 Task: For heading Arial black with underline.  font size for heading18,  'Change the font style of data to'Calibri.  and font size to 9,  Change the alignment of both headline & data to Align center.  In the sheet  analysisSalesForecast_2022
Action: Mouse moved to (177, 94)
Screenshot: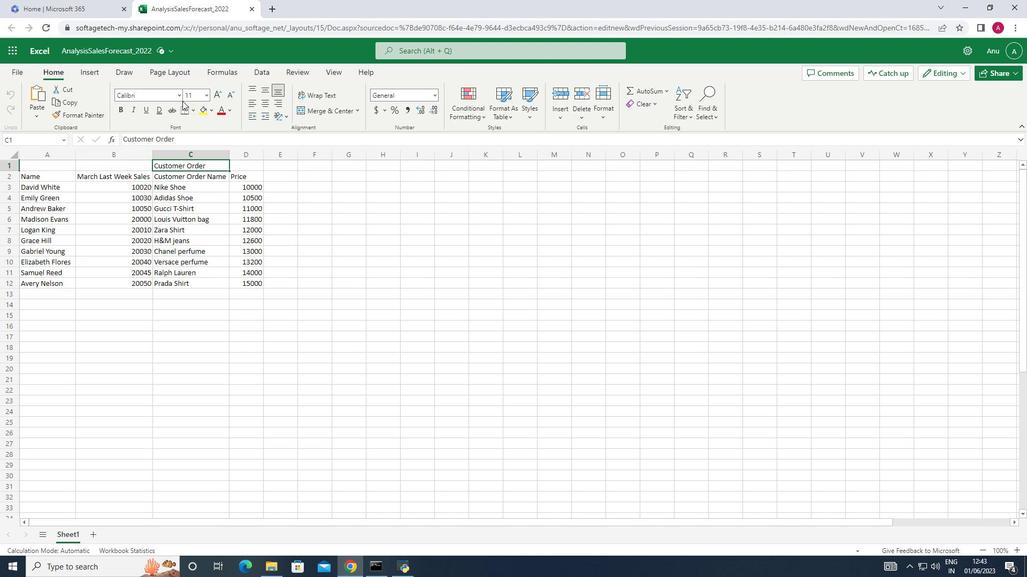 
Action: Mouse pressed left at (177, 94)
Screenshot: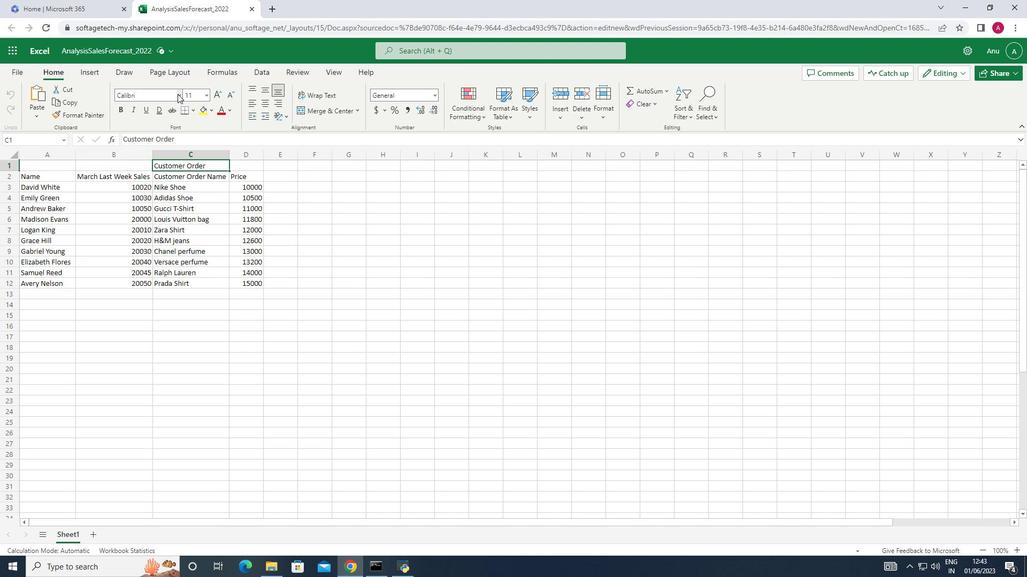 
Action: Mouse moved to (167, 125)
Screenshot: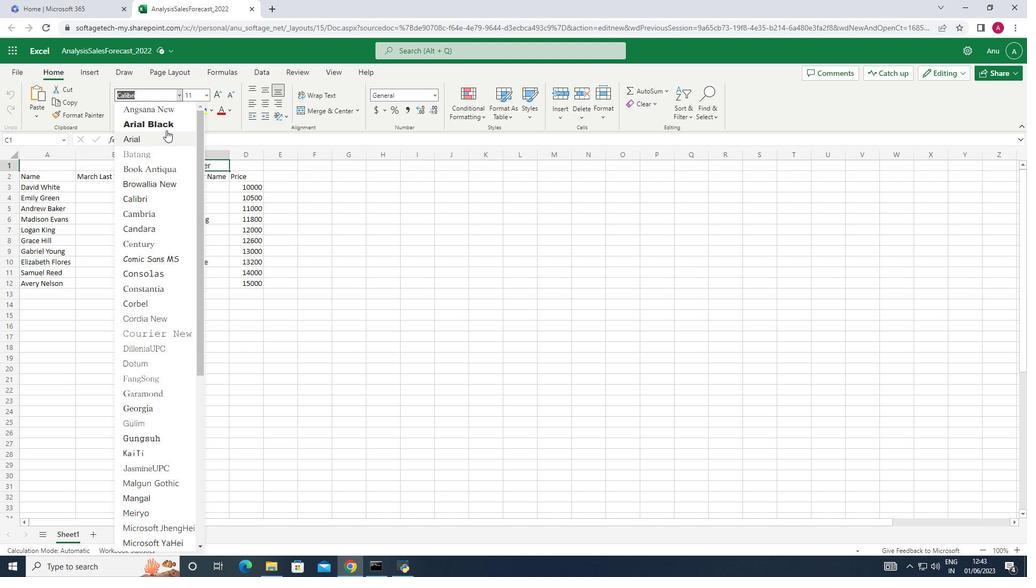 
Action: Mouse pressed left at (167, 125)
Screenshot: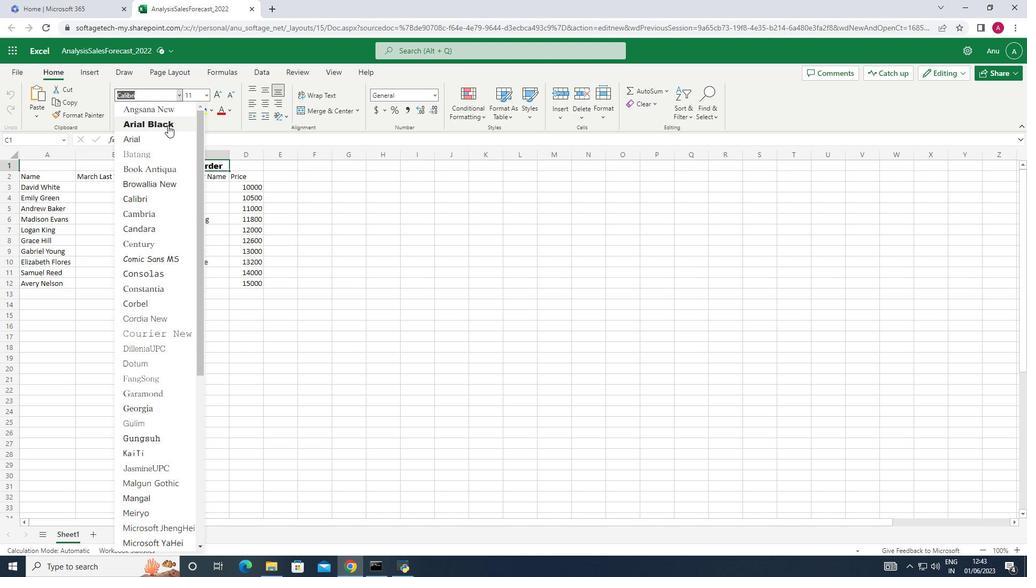 
Action: Mouse moved to (145, 112)
Screenshot: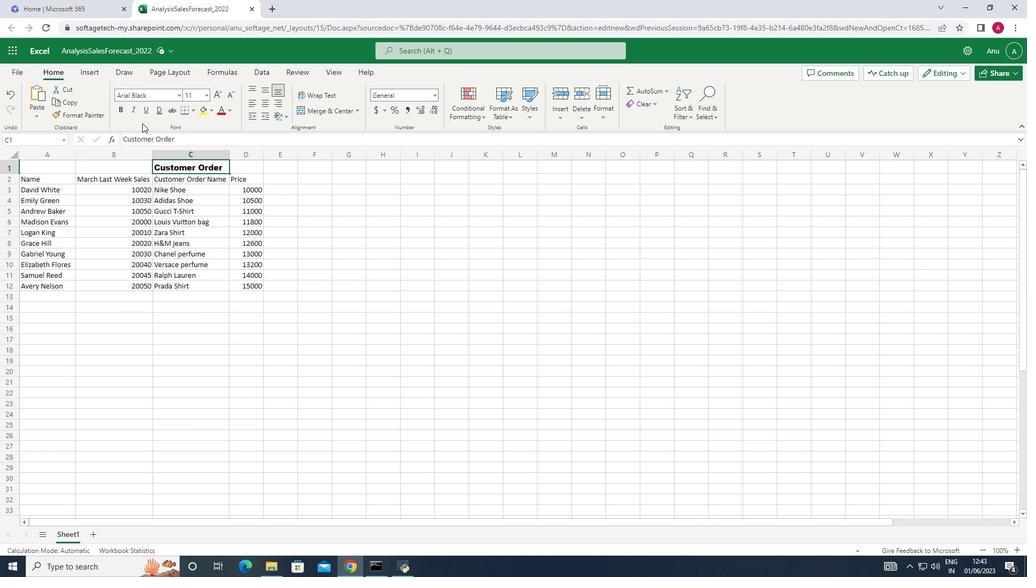 
Action: Mouse pressed left at (145, 112)
Screenshot: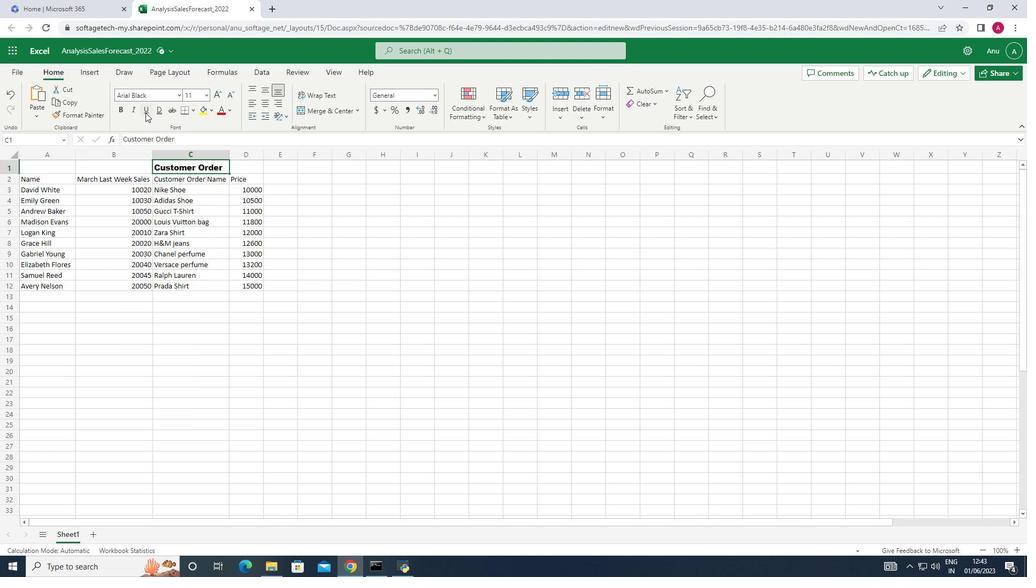 
Action: Mouse moved to (205, 95)
Screenshot: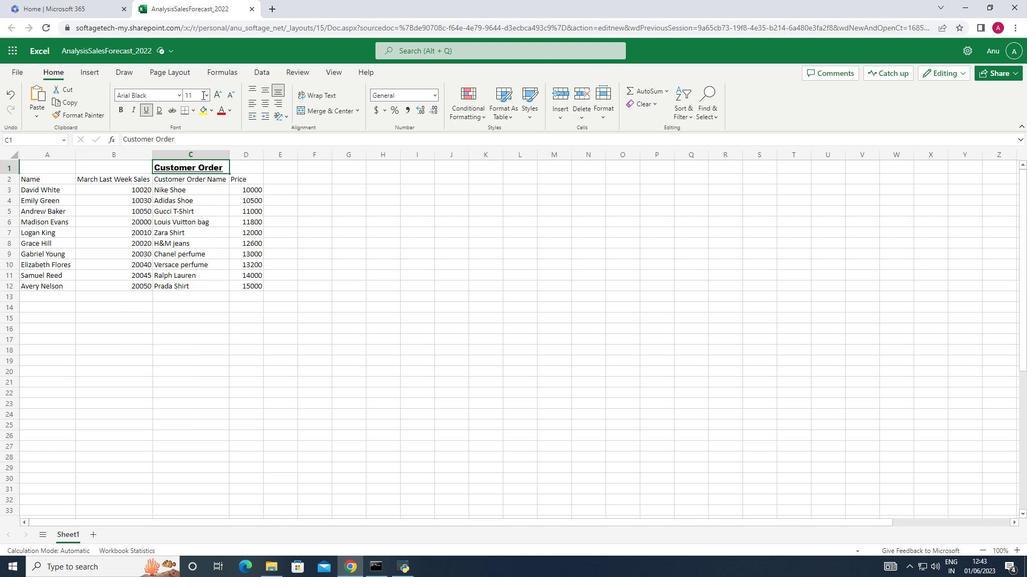 
Action: Mouse pressed left at (205, 95)
Screenshot: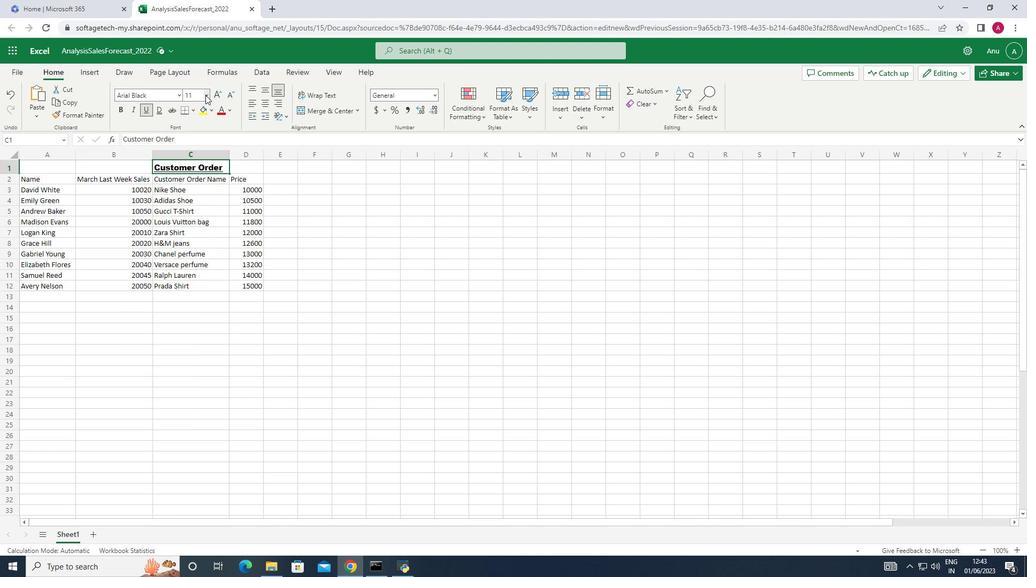 
Action: Mouse moved to (195, 214)
Screenshot: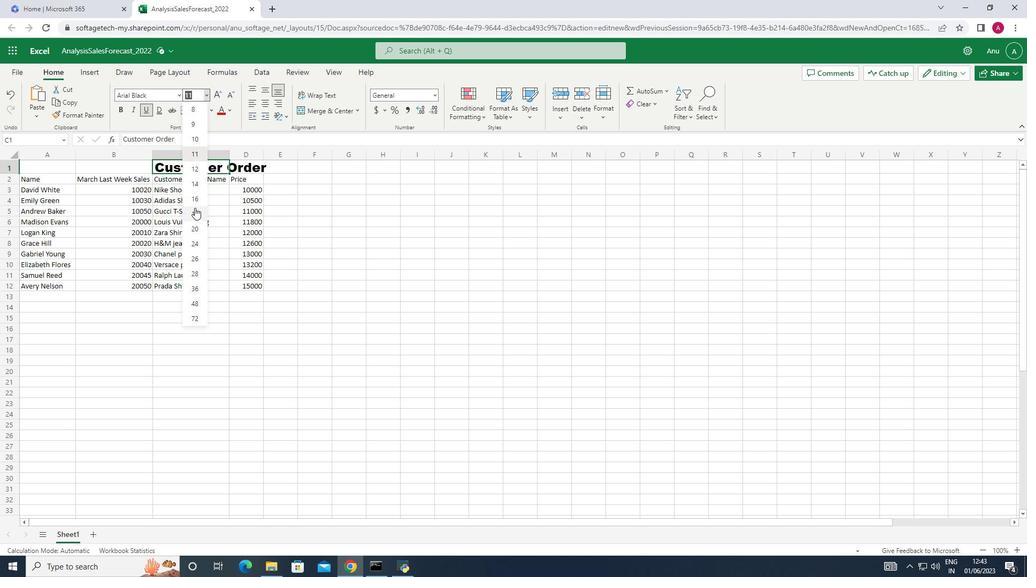 
Action: Mouse pressed left at (195, 214)
Screenshot: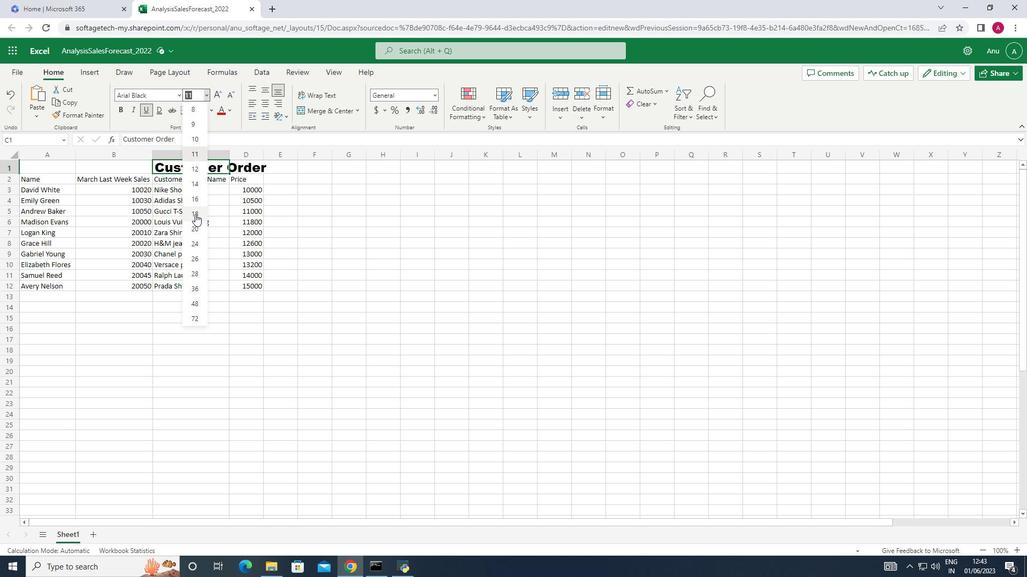 
Action: Mouse moved to (43, 186)
Screenshot: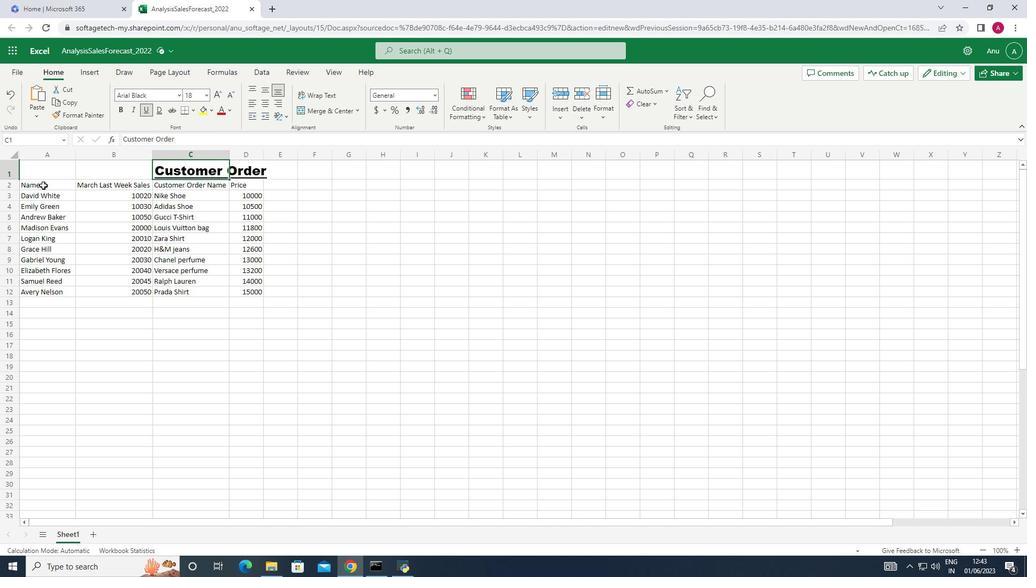 
Action: Mouse pressed left at (43, 186)
Screenshot: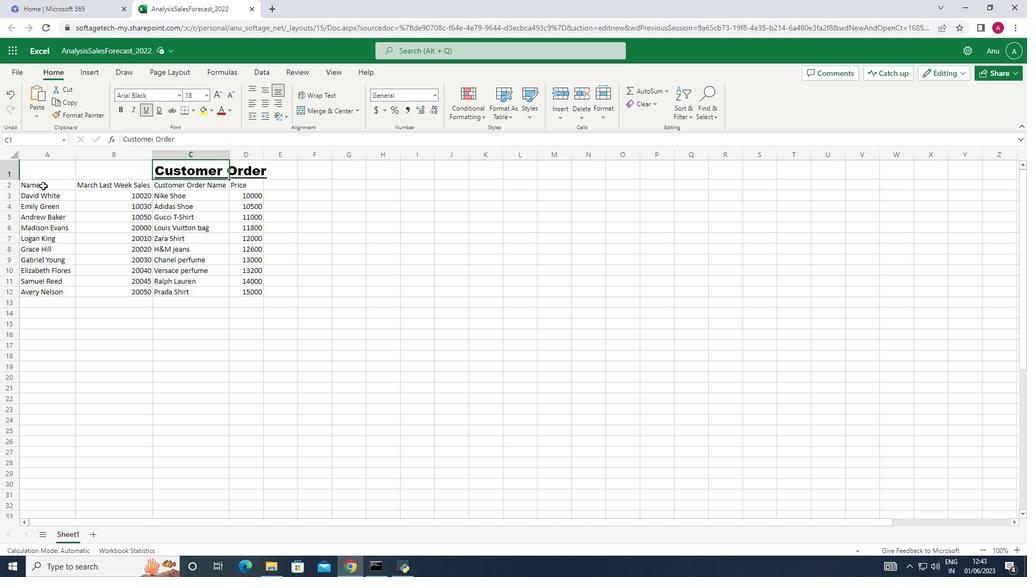 
Action: Mouse moved to (178, 95)
Screenshot: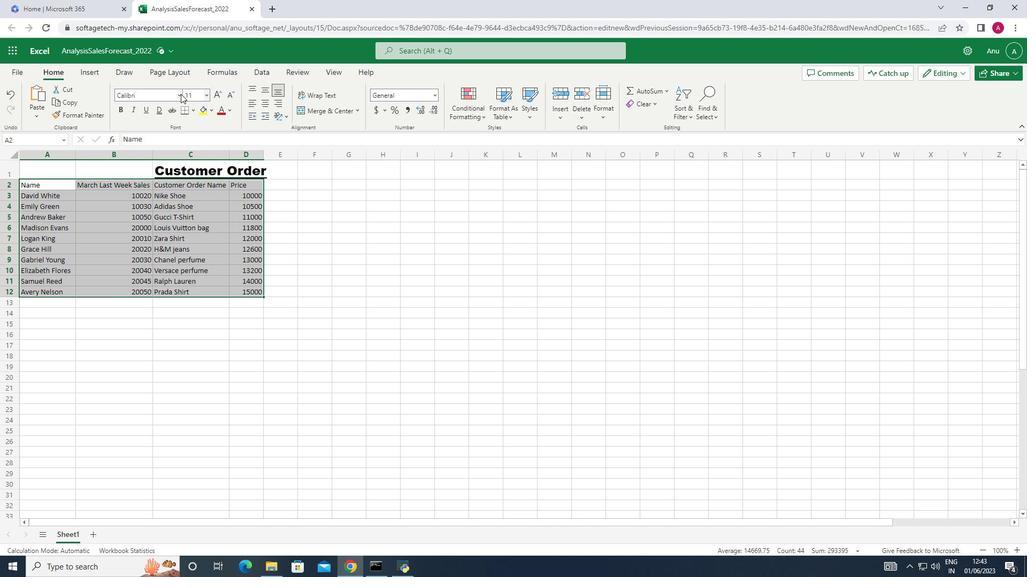 
Action: Mouse pressed left at (178, 95)
Screenshot: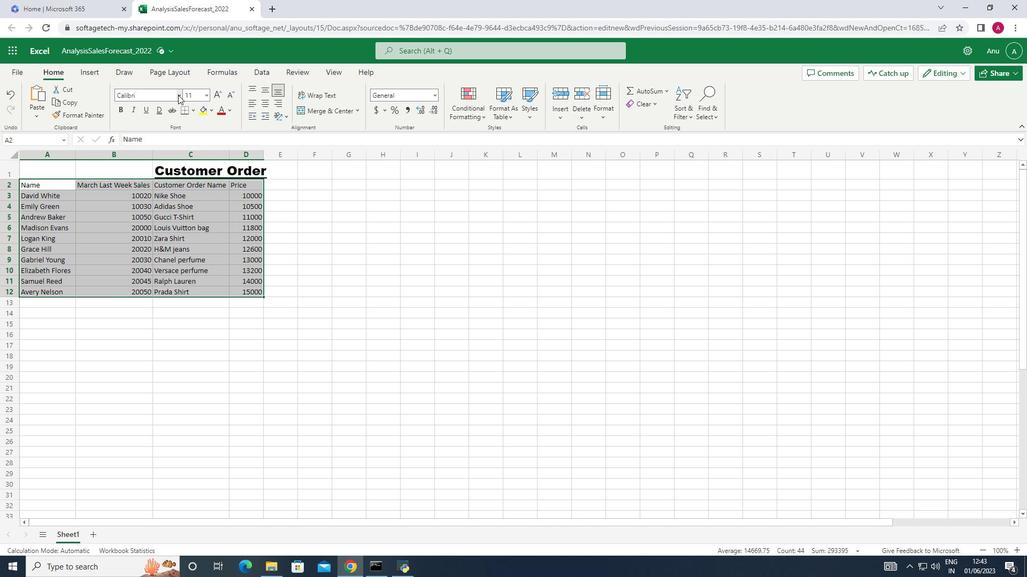 
Action: Mouse moved to (154, 197)
Screenshot: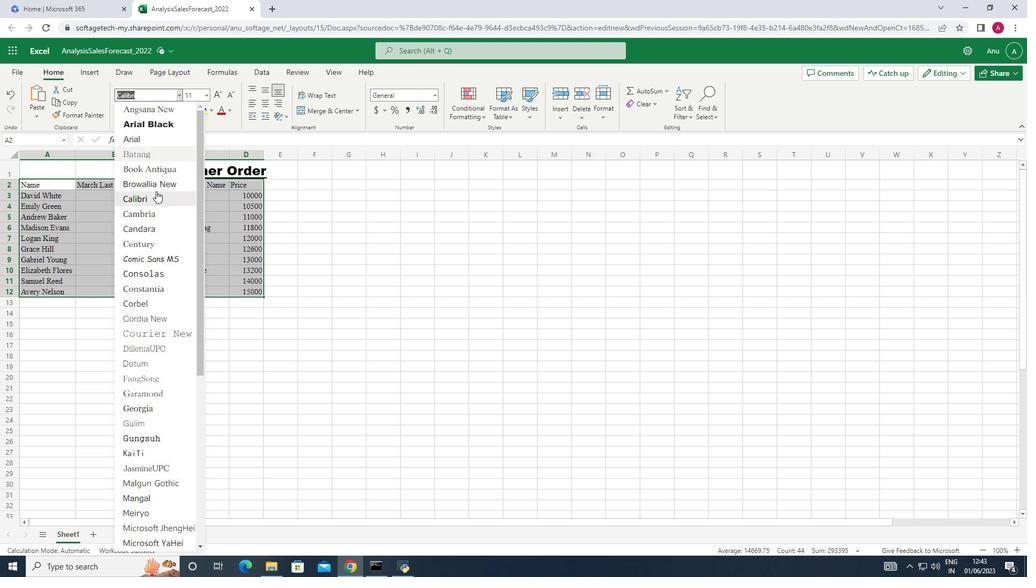 
Action: Mouse pressed left at (154, 197)
Screenshot: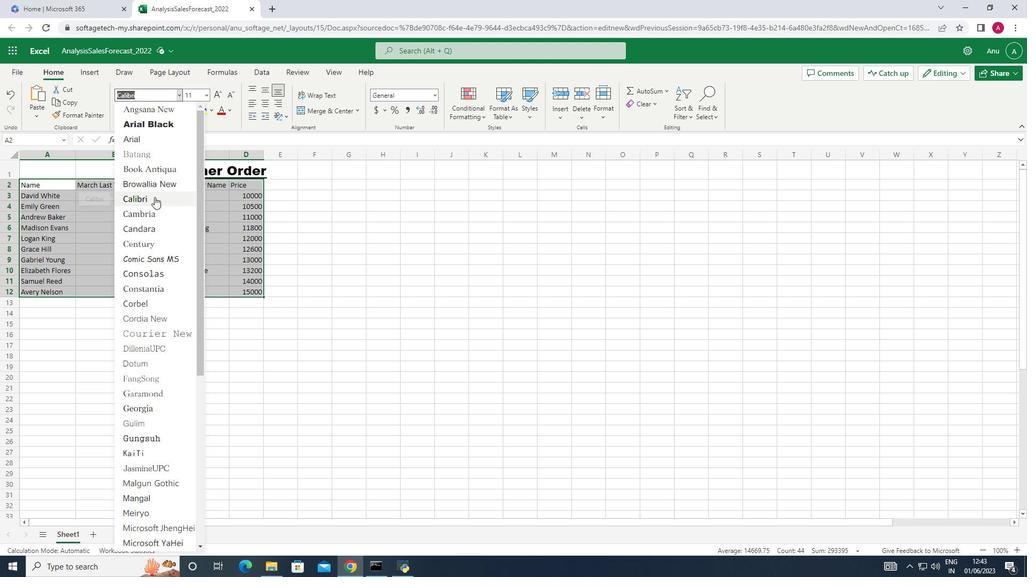 
Action: Mouse moved to (208, 95)
Screenshot: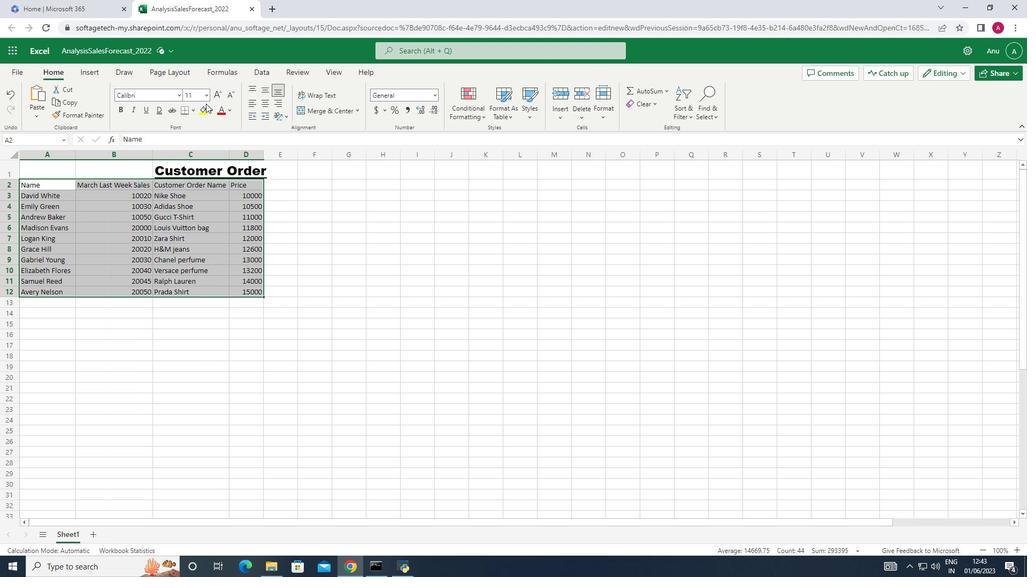 
Action: Mouse pressed left at (208, 95)
Screenshot: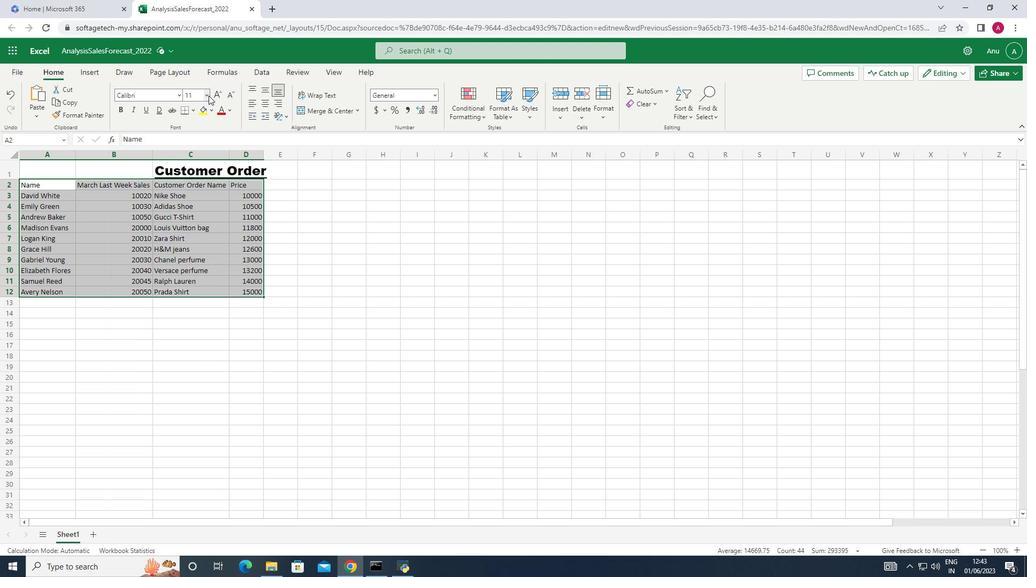 
Action: Mouse moved to (200, 123)
Screenshot: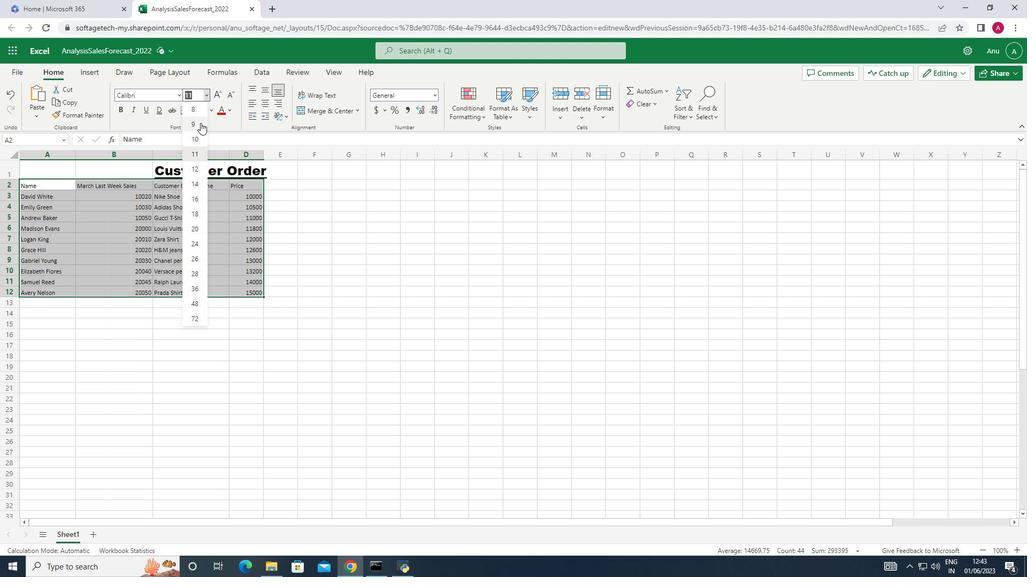 
Action: Mouse pressed left at (200, 123)
Screenshot: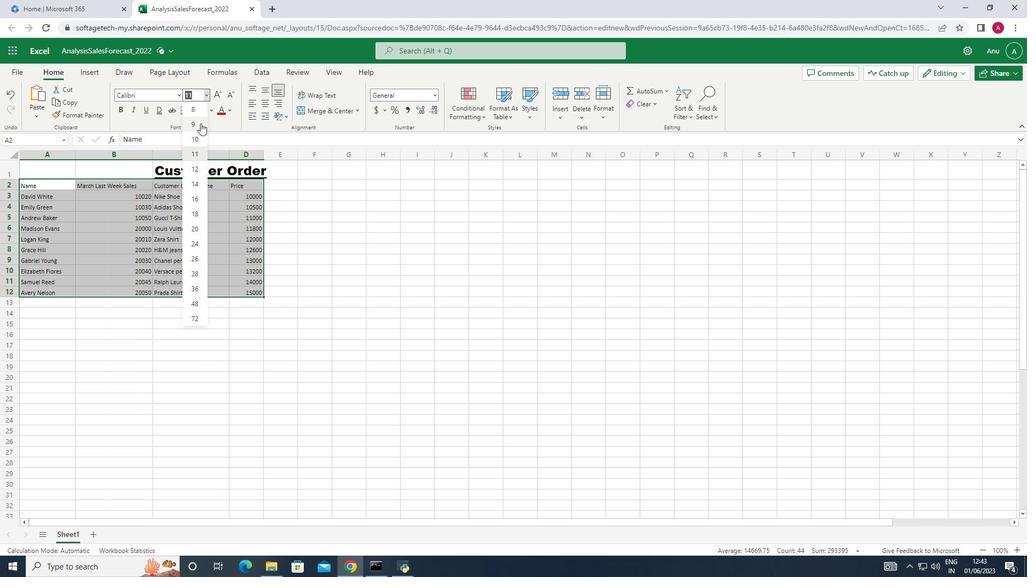 
Action: Mouse moved to (262, 102)
Screenshot: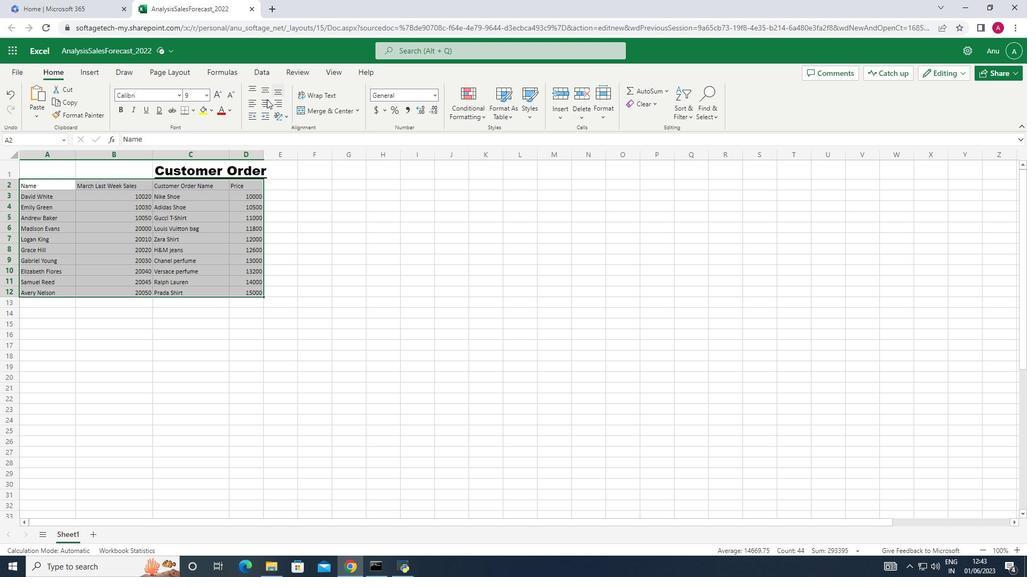 
Action: Mouse pressed left at (262, 102)
Screenshot: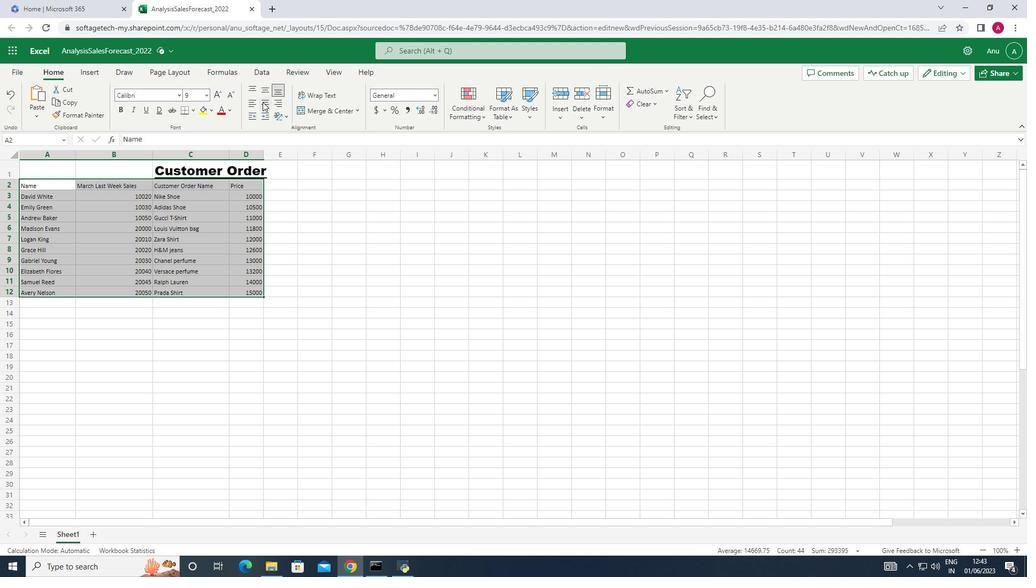 
Action: Mouse moved to (181, 175)
Screenshot: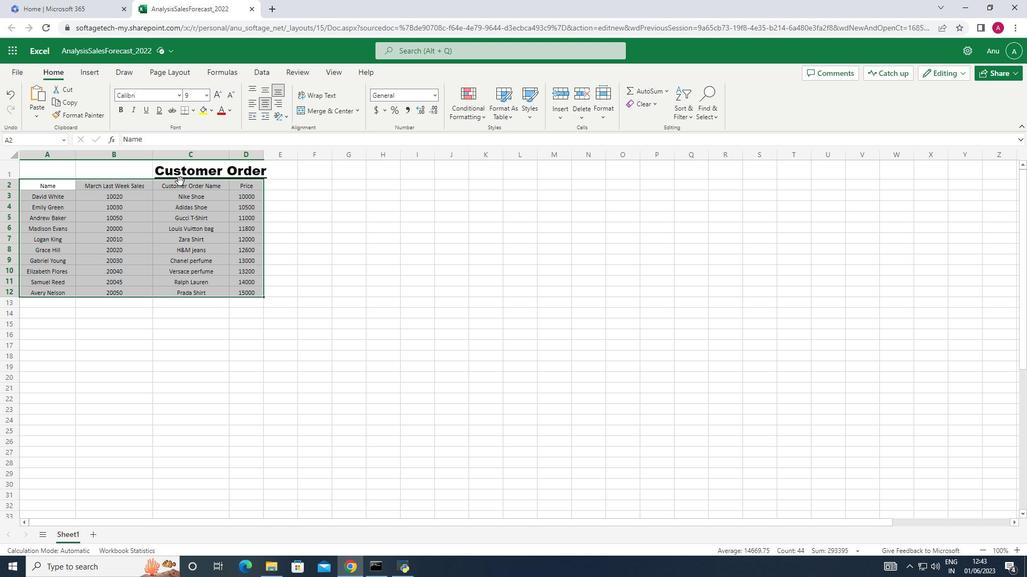 
Action: Mouse pressed left at (181, 175)
Screenshot: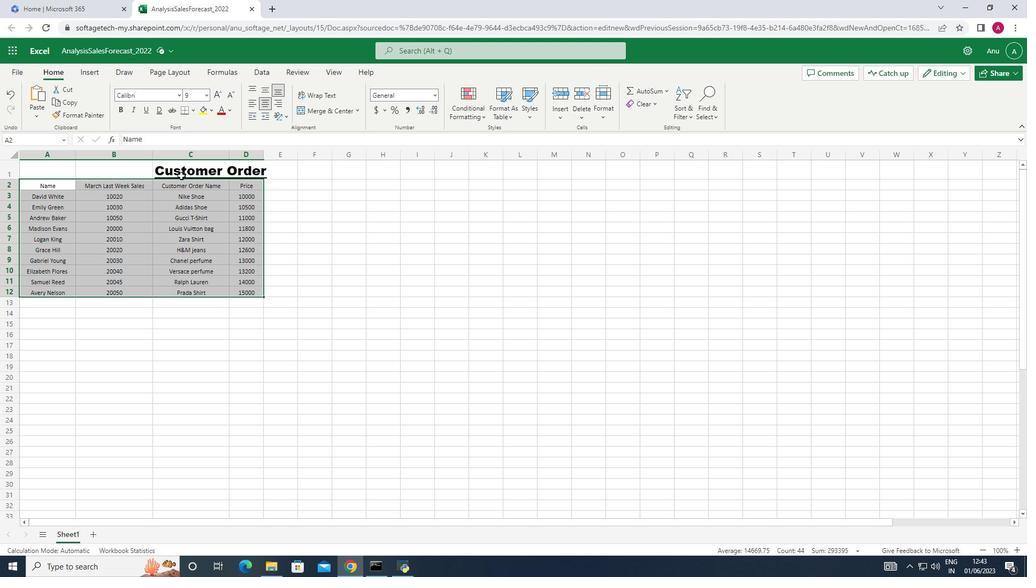 
Action: Mouse moved to (266, 104)
Screenshot: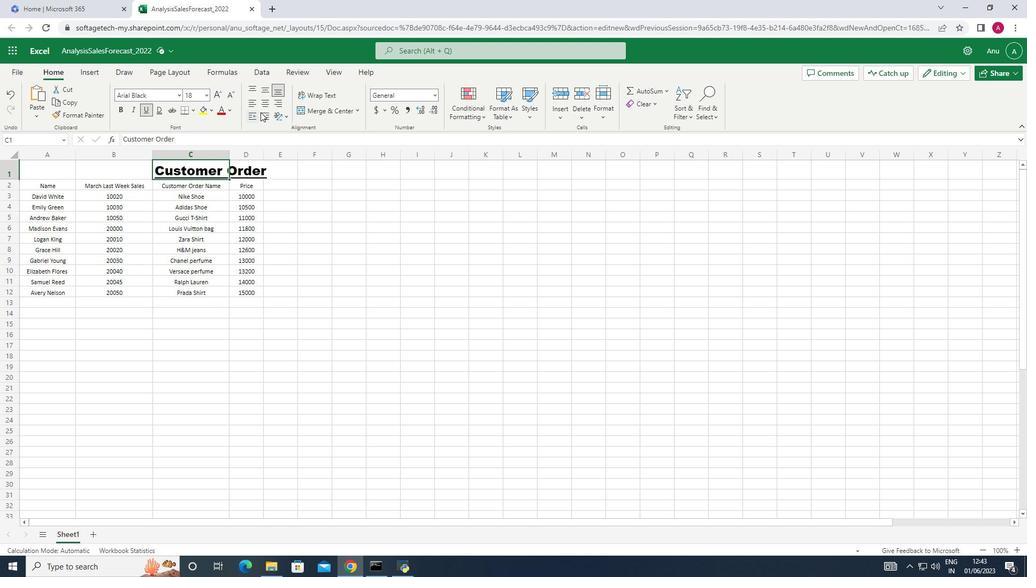 
Action: Mouse pressed left at (266, 104)
Screenshot: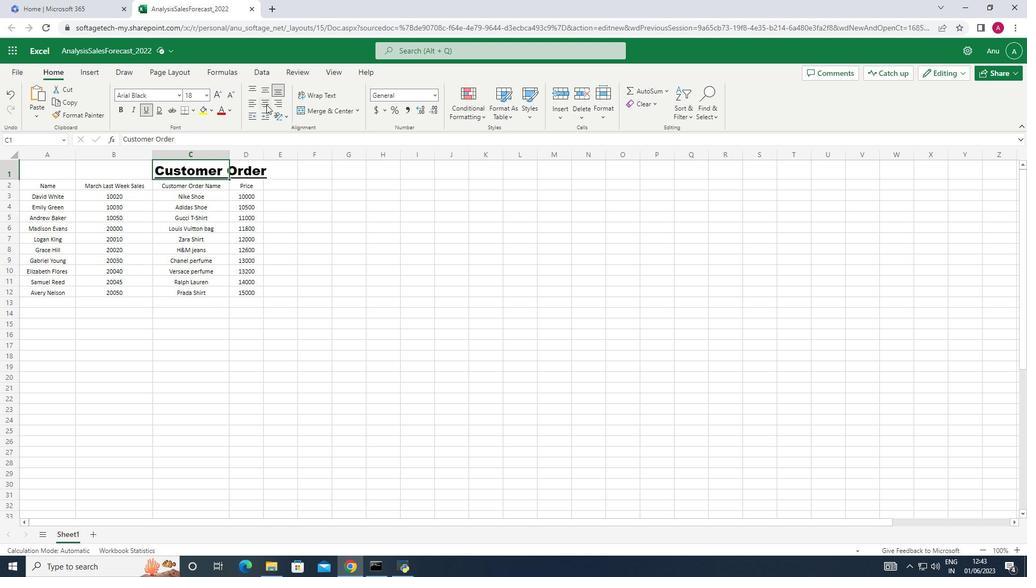 
Action: Mouse moved to (321, 215)
Screenshot: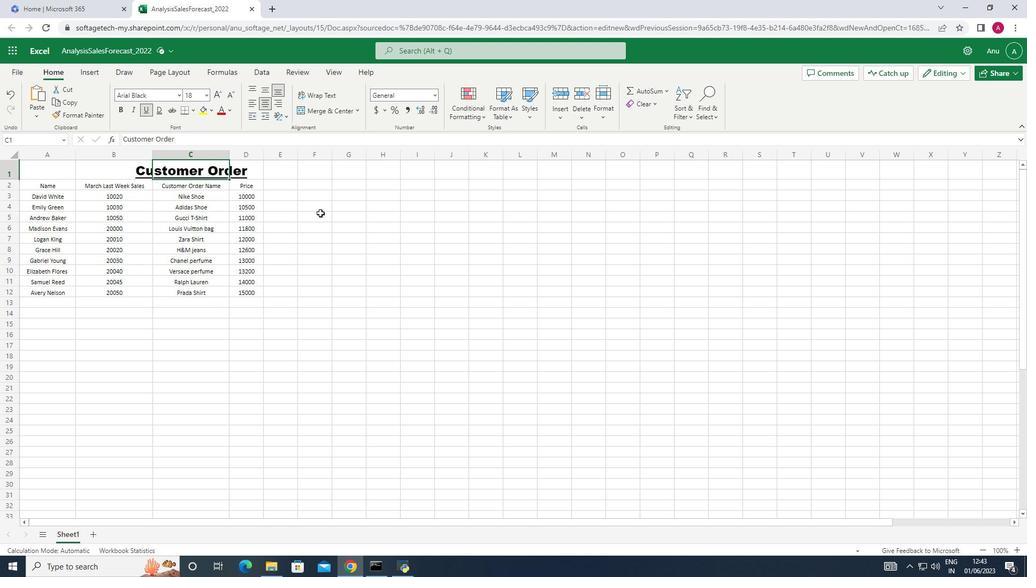 
Action: Mouse pressed left at (321, 215)
Screenshot: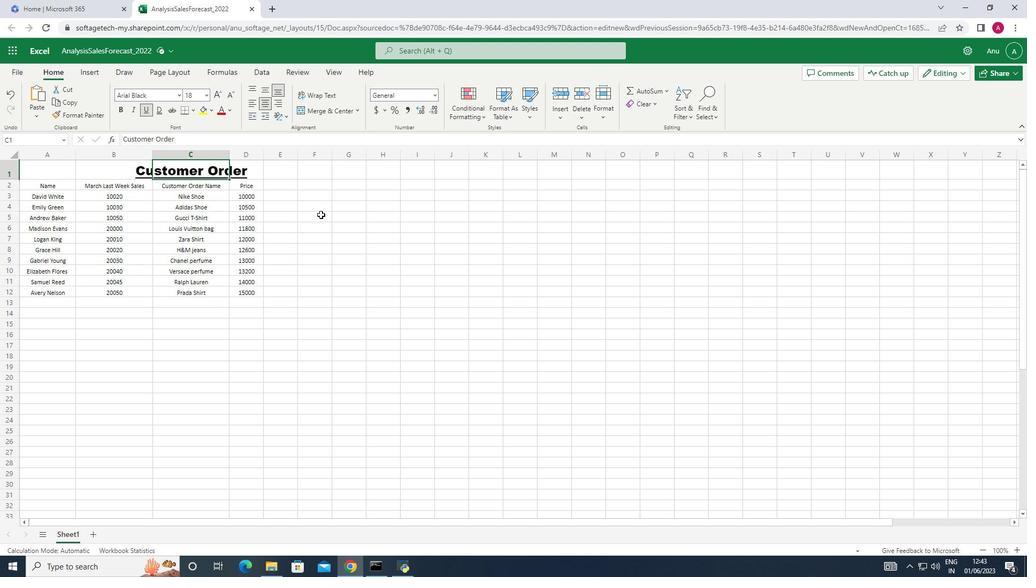 
